 Task: Make in the project AgileIntegrate a sprint 'Sprint Backlog Refinement'. Create in the project AgileIntegrate a sprint 'Sprint Backlog Refinement'. Add in the project AgileIntegrate a sprint 'Sprint Backlog Refinement'
Action: Mouse moved to (184, 47)
Screenshot: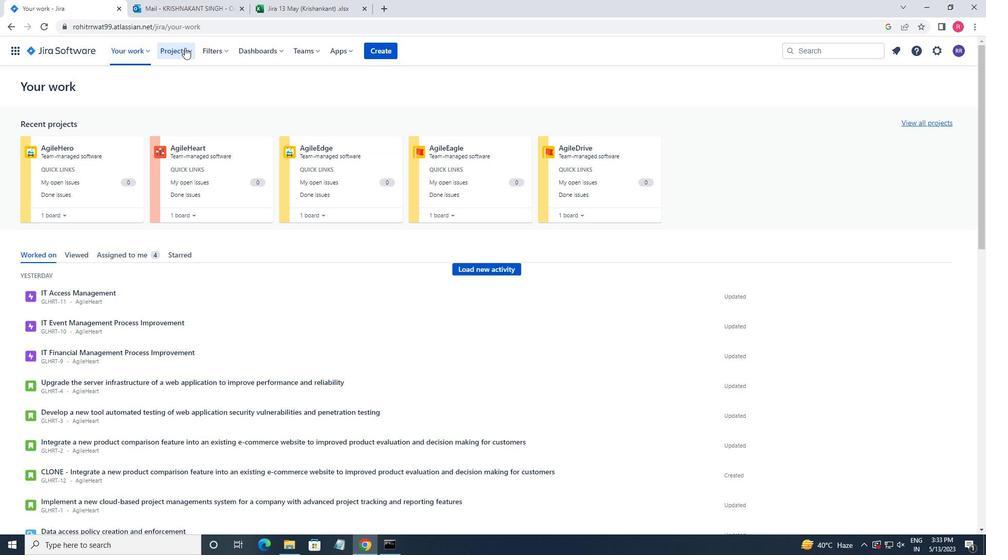 
Action: Mouse pressed left at (184, 47)
Screenshot: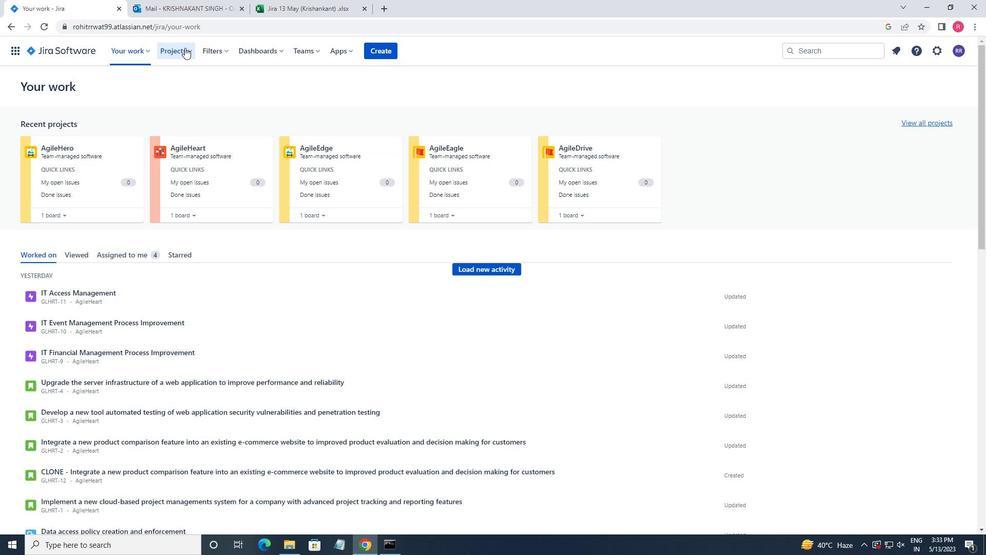 
Action: Mouse moved to (216, 103)
Screenshot: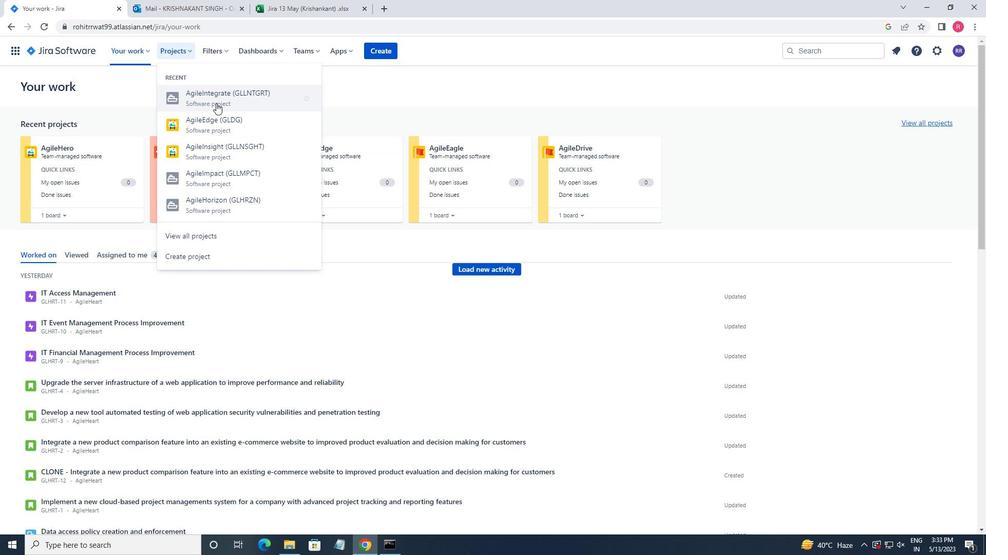 
Action: Mouse pressed left at (216, 103)
Screenshot: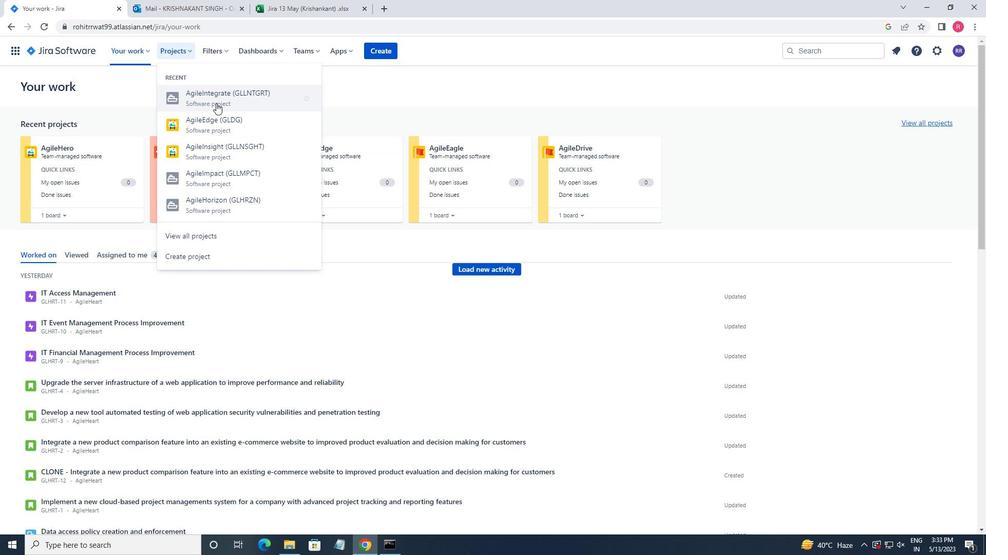 
Action: Mouse moved to (57, 157)
Screenshot: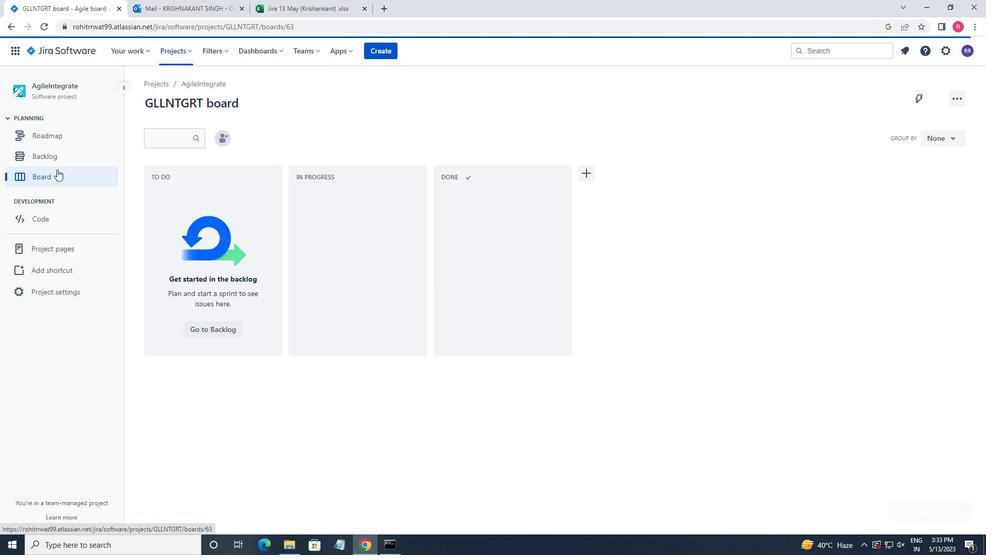 
Action: Mouse pressed left at (57, 157)
Screenshot: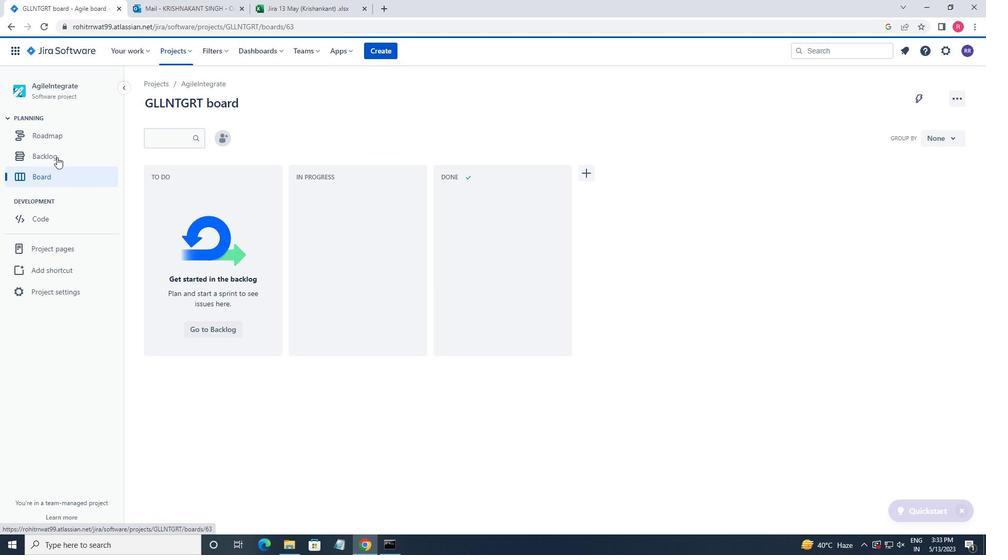 
Action: Mouse moved to (436, 218)
Screenshot: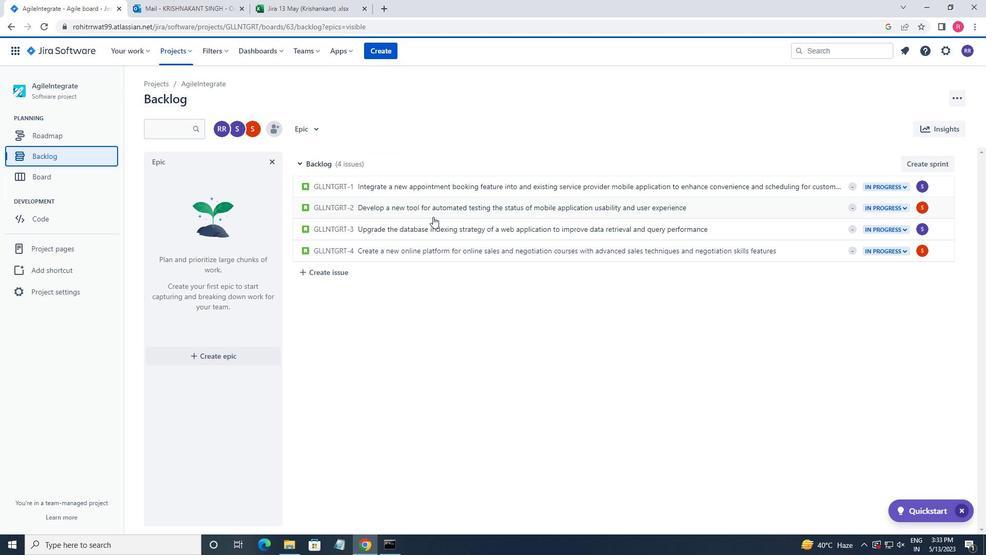 
Action: Mouse scrolled (436, 218) with delta (0, 0)
Screenshot: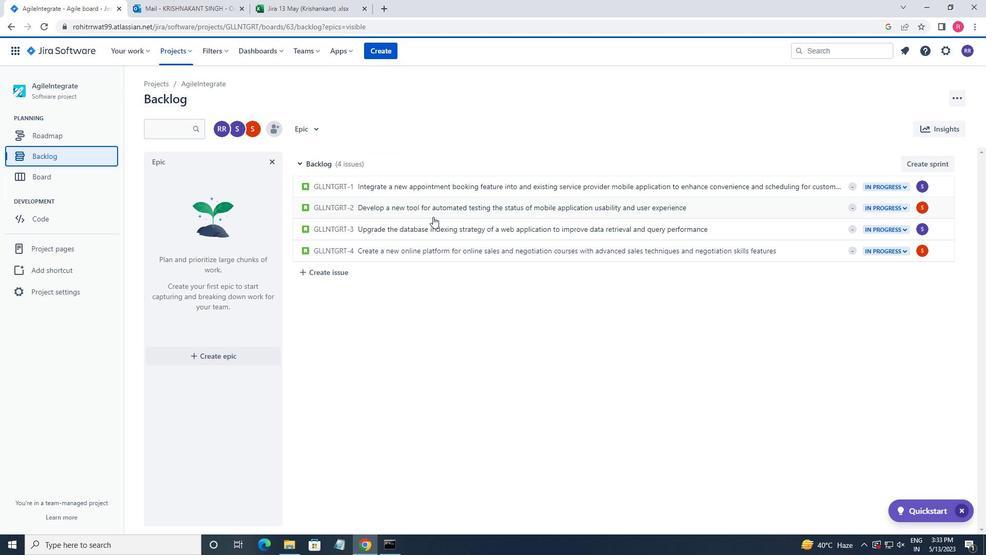 
Action: Mouse moved to (912, 162)
Screenshot: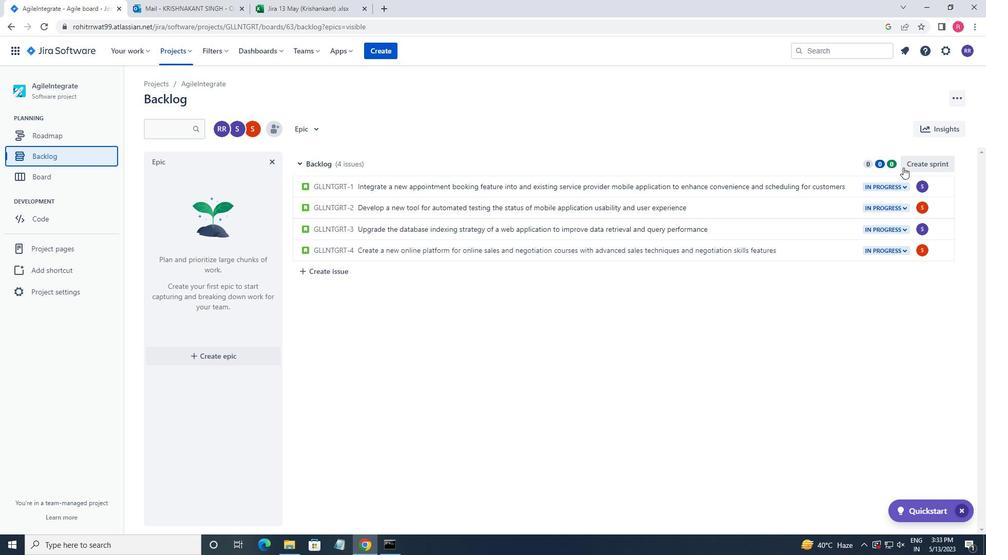 
Action: Mouse pressed left at (912, 162)
Screenshot: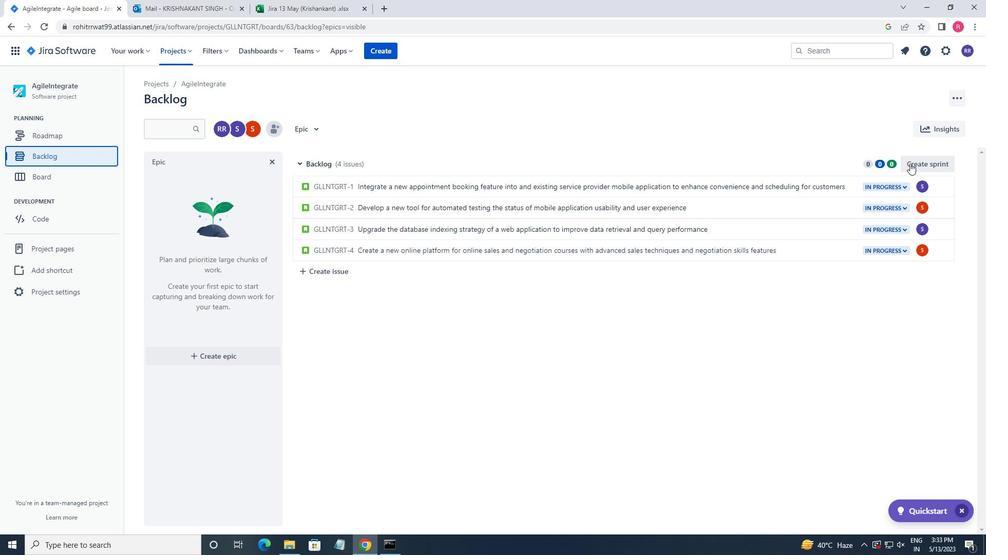 
Action: Key pressed <Key.shift>SPRIN
Screenshot: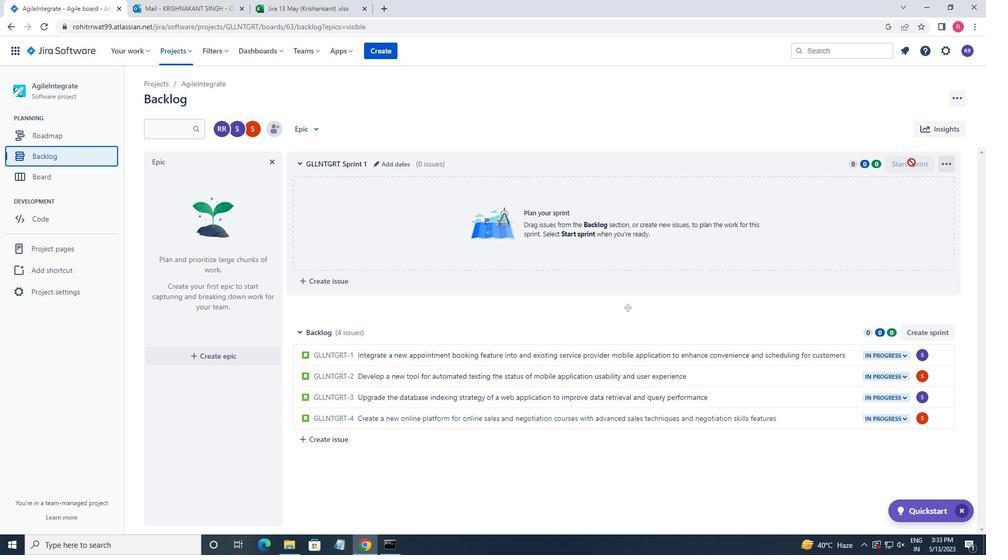 
Action: Mouse moved to (371, 169)
Screenshot: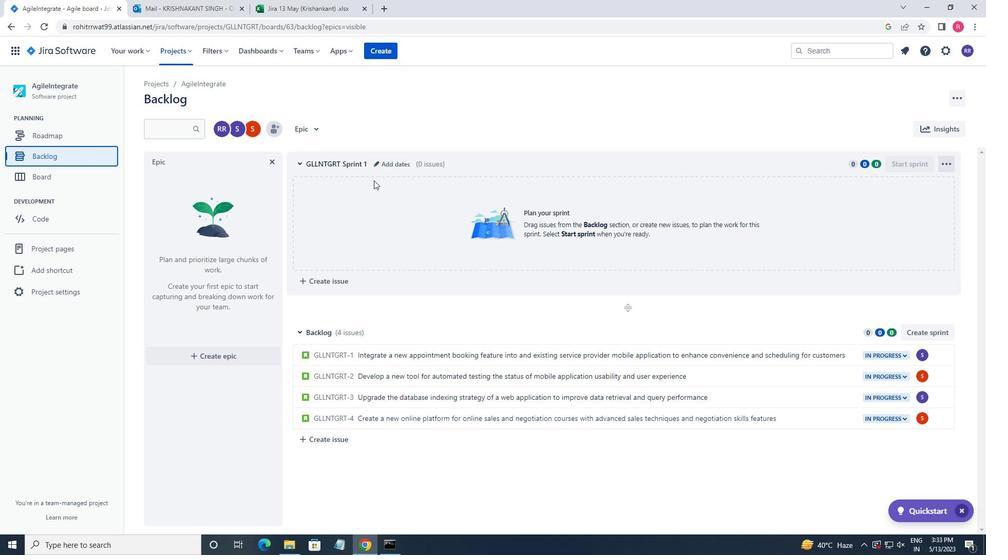 
Action: Mouse pressed left at (371, 169)
Screenshot: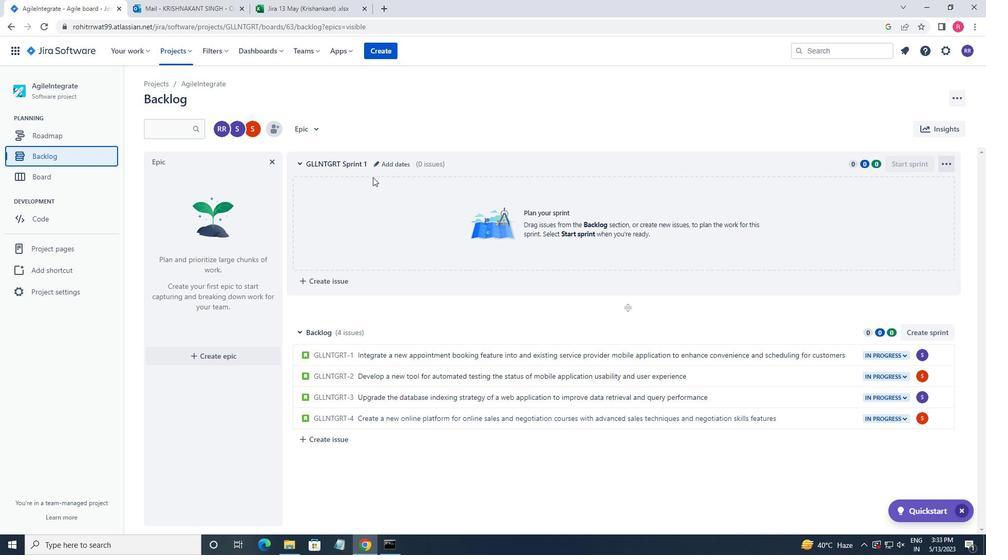 
Action: Mouse moved to (378, 159)
Screenshot: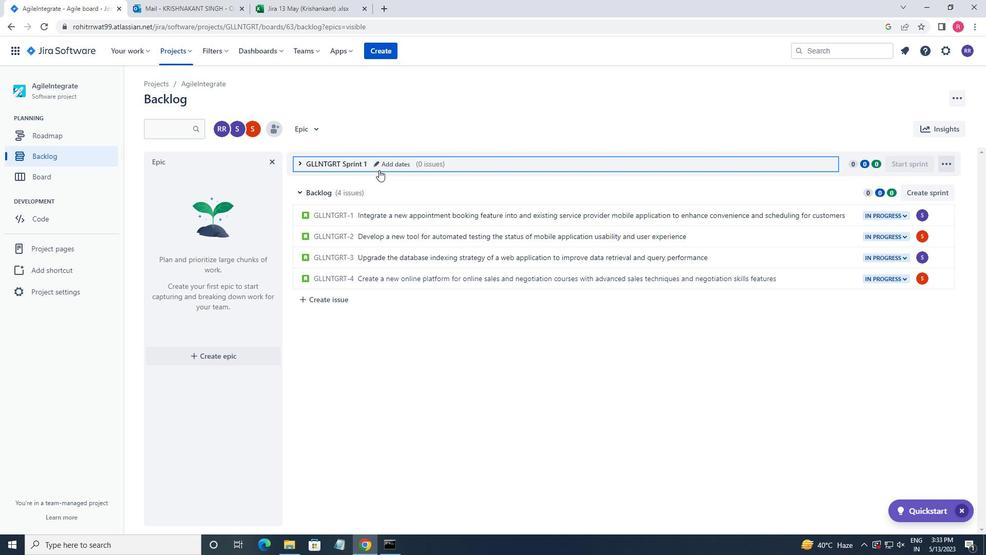 
Action: Mouse pressed left at (378, 159)
Screenshot: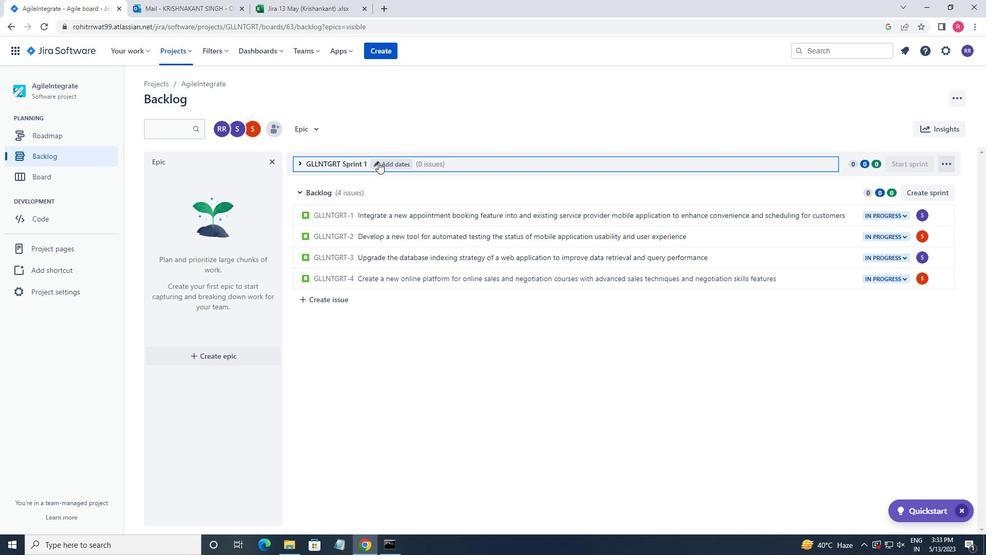 
Action: Key pressed <Key.backspace><Key.backspace><Key.backspace><Key.backspace><Key.backspace><Key.backspace><Key.backspace><Key.backspace><Key.backspace><Key.backspace><Key.backspace><Key.backspace><Key.backspace><Key.backspace><Key.backspace><Key.backspace><Key.backspace><Key.backspace><Key.backspace><Key.backspace><Key.backspace><Key.backspace><Key.backspace><Key.backspace><Key.shift>SPRINT<Key.space><Key.shift>BA
Screenshot: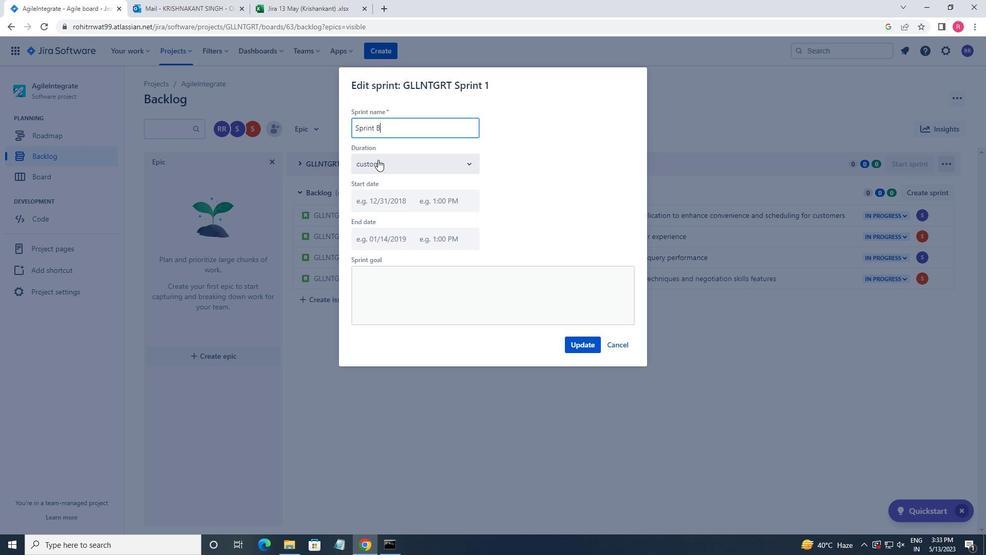 
Action: Mouse moved to (384, 162)
Screenshot: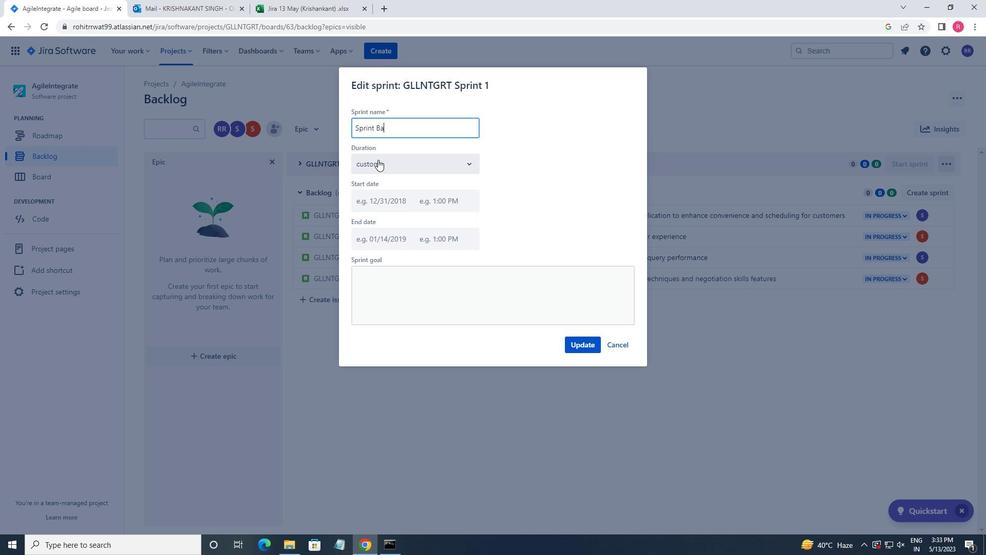 
Action: Key pressed C
Screenshot: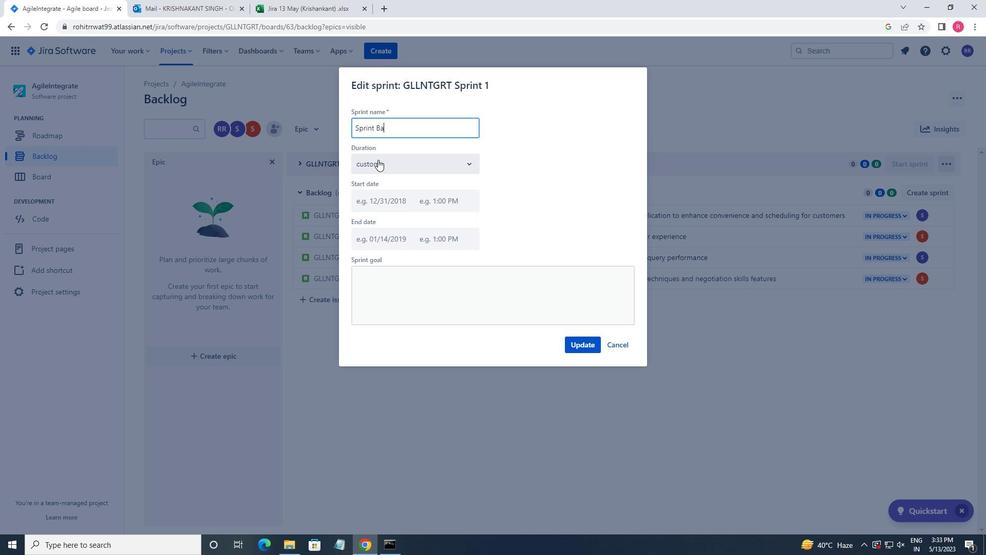 
Action: Mouse moved to (385, 162)
Screenshot: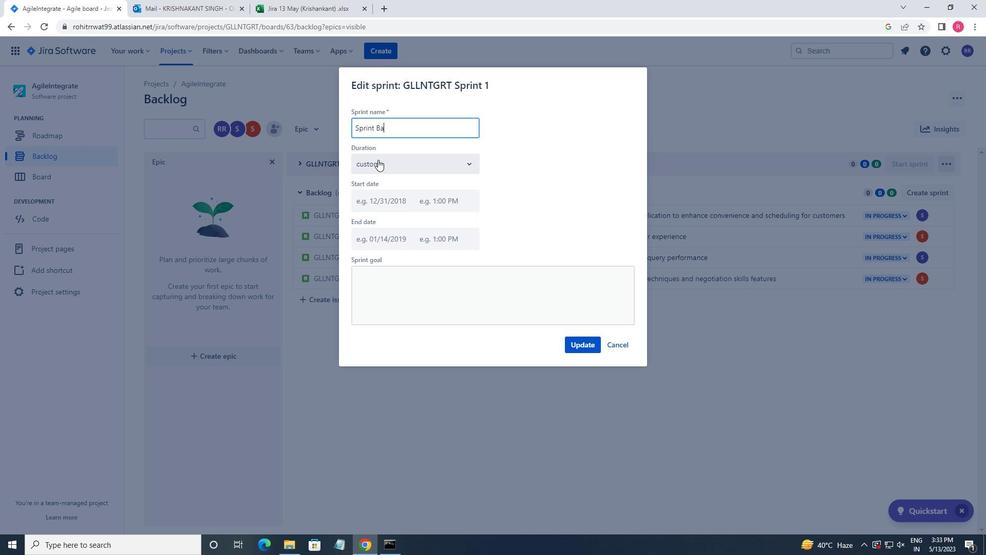 
Action: Key pressed KLOG<Key.space><Key.space><Key.shift>REFINEMENT
Screenshot: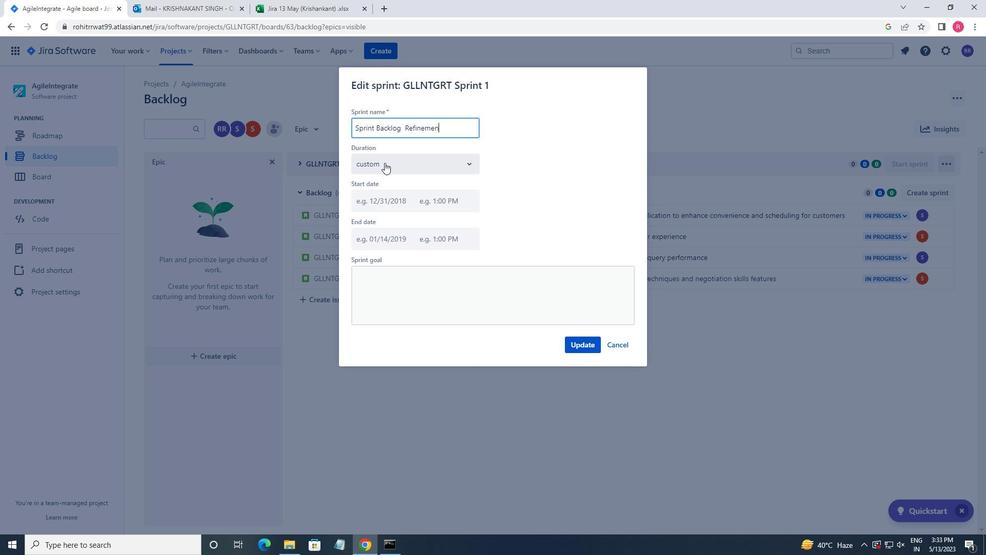 
Action: Mouse moved to (577, 350)
Screenshot: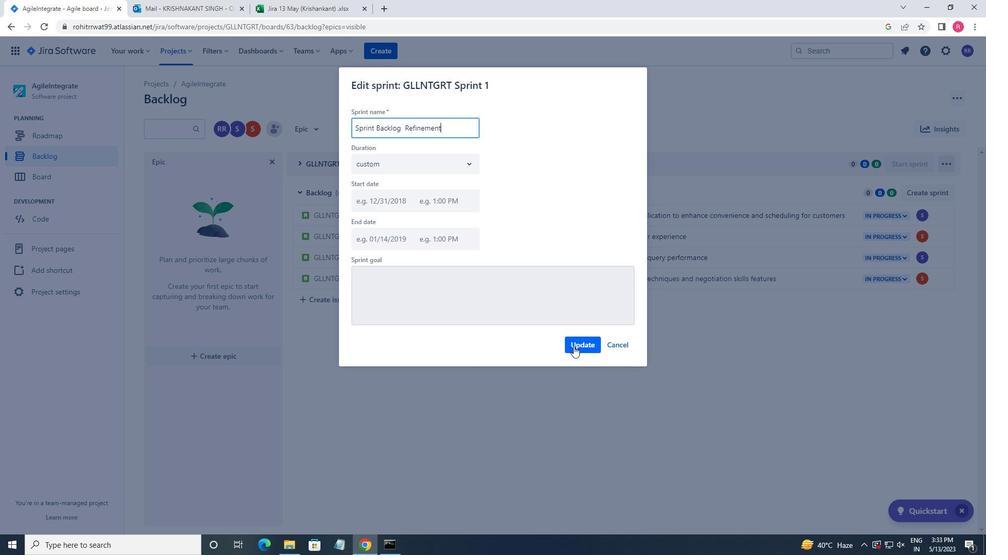 
Action: Mouse pressed left at (577, 350)
Screenshot: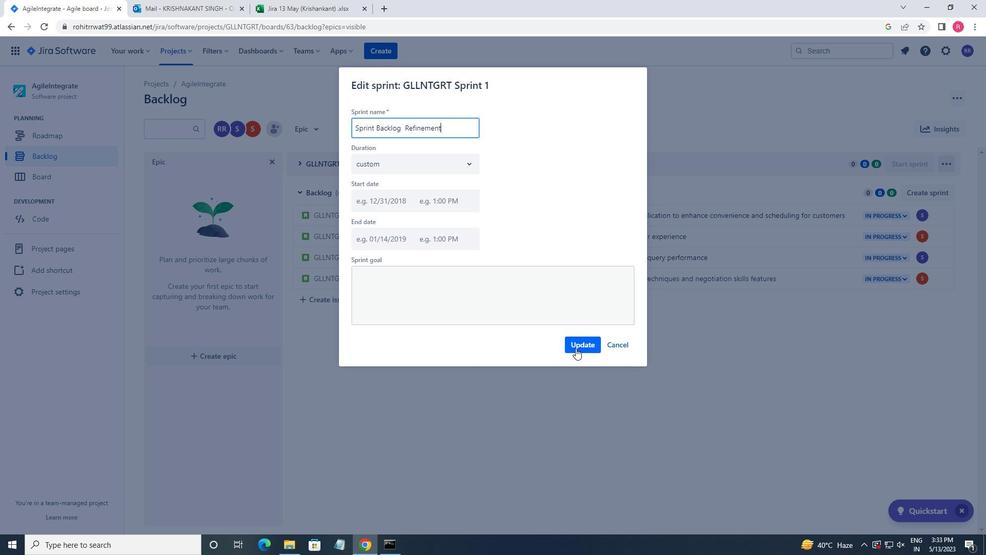 
Action: Mouse moved to (919, 190)
Screenshot: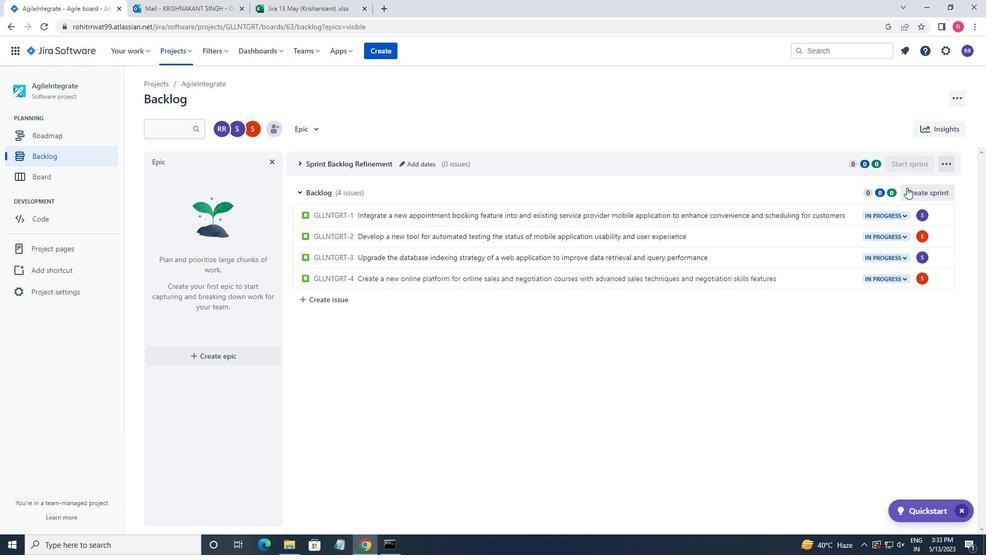 
Action: Mouse pressed left at (919, 190)
Screenshot: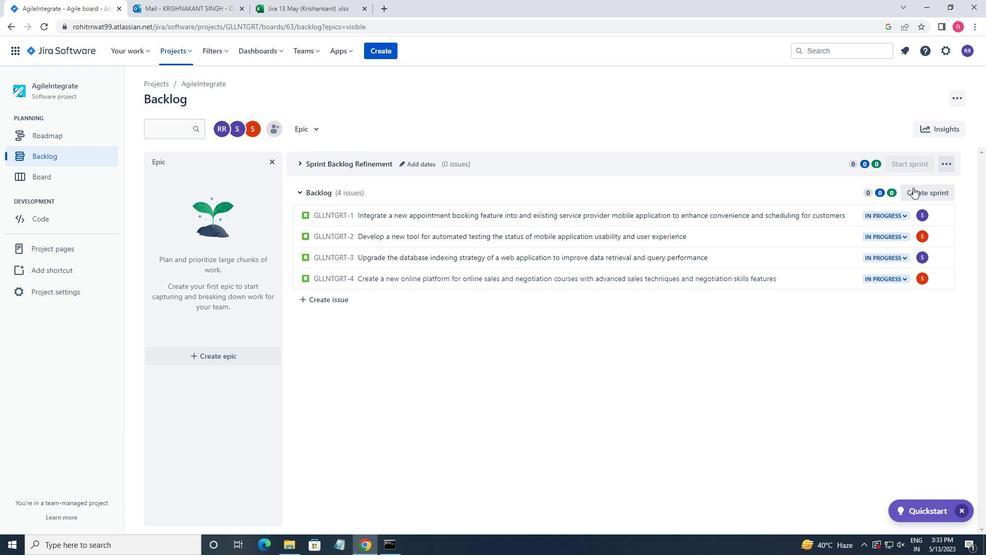 
Action: Mouse moved to (404, 193)
Screenshot: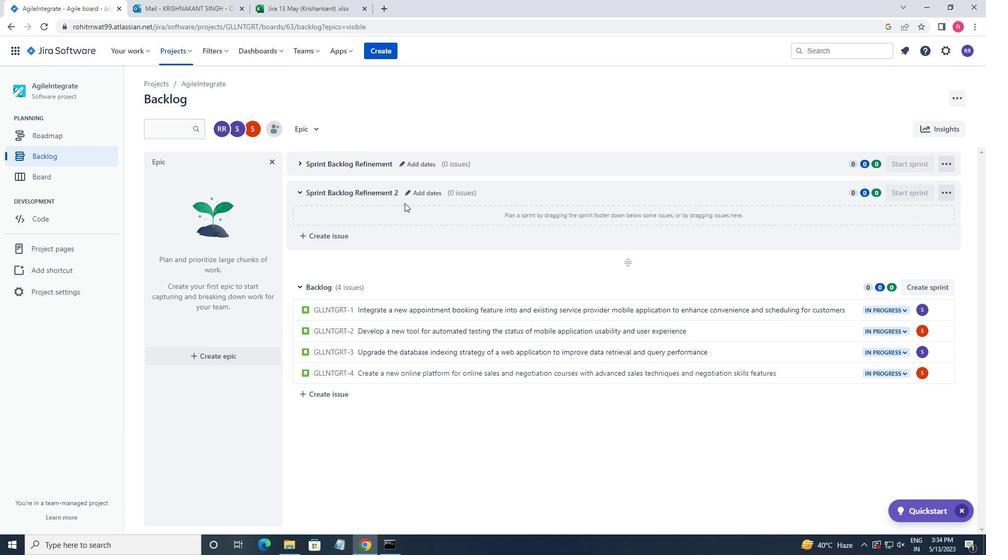 
Action: Mouse pressed left at (404, 193)
Screenshot: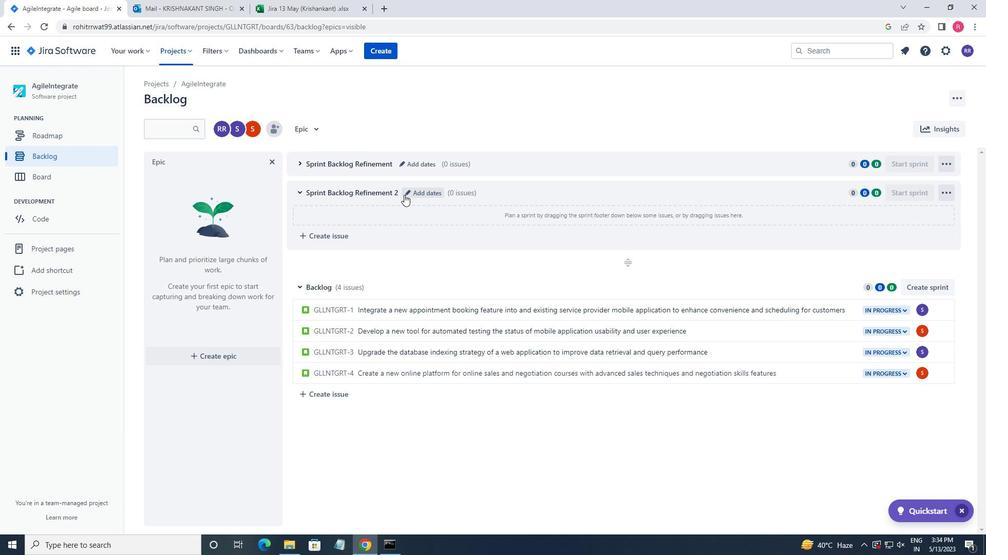 
Action: Mouse moved to (405, 194)
Screenshot: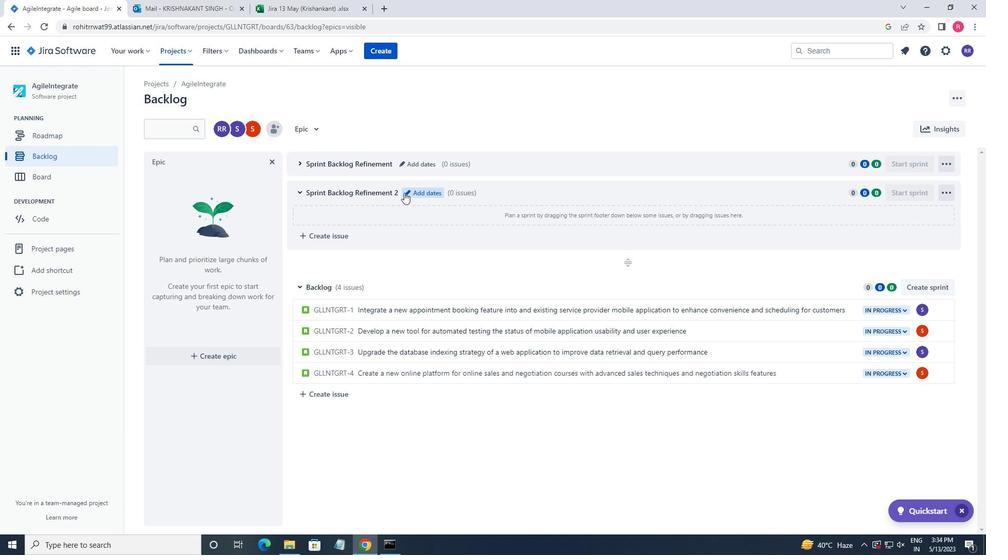 
Action: Key pressed <Key.backspace><Key.enter>
Screenshot: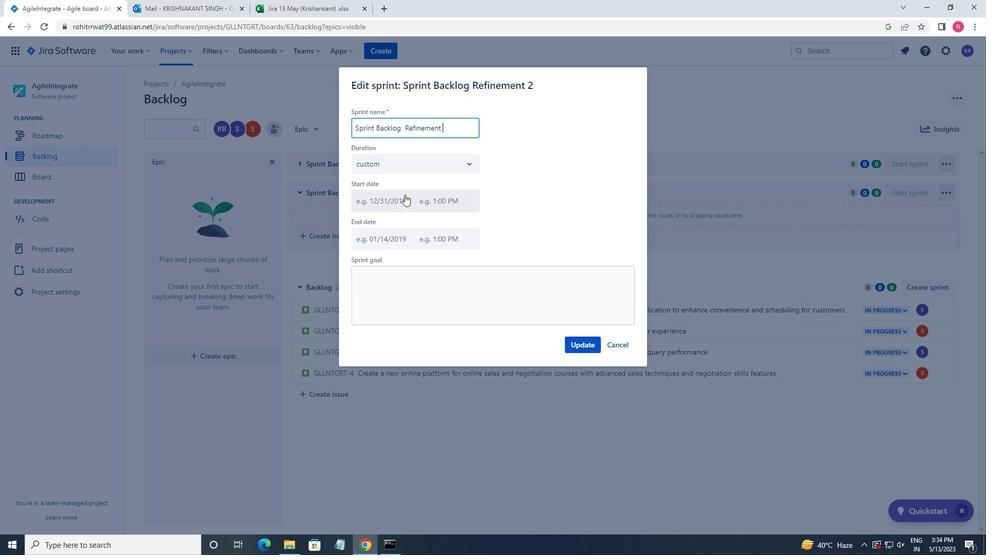 
Action: Mouse moved to (924, 287)
Screenshot: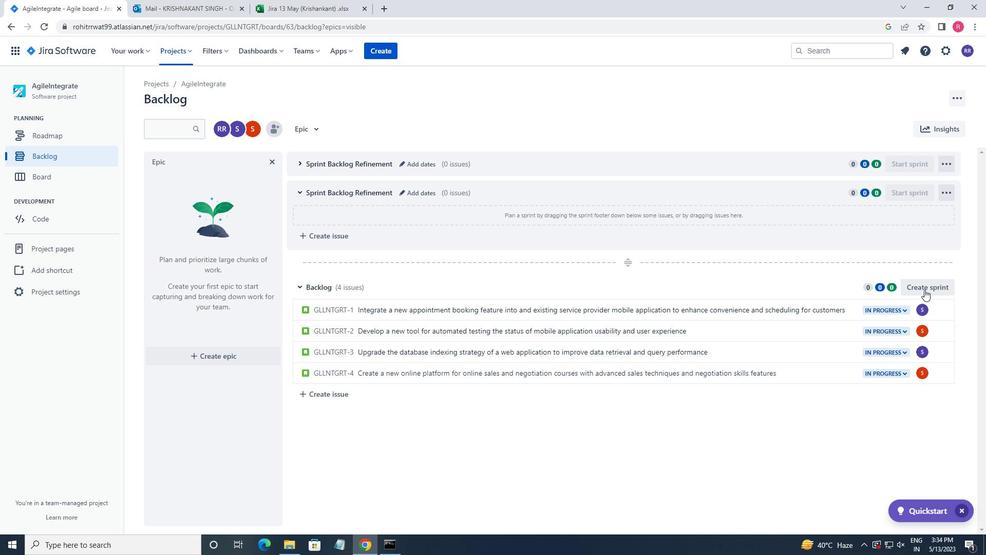 
Action: Mouse pressed left at (924, 287)
Screenshot: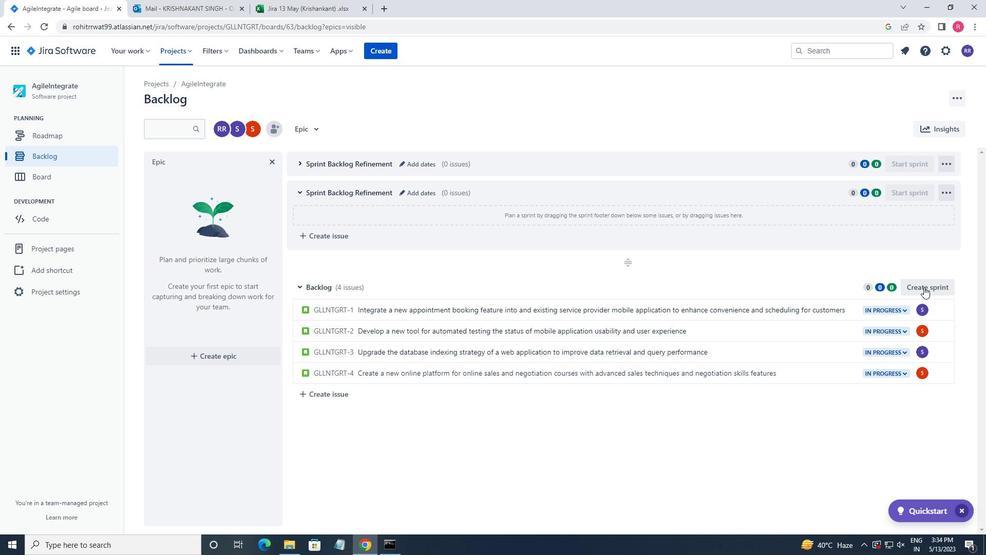 
Action: Mouse moved to (412, 287)
Screenshot: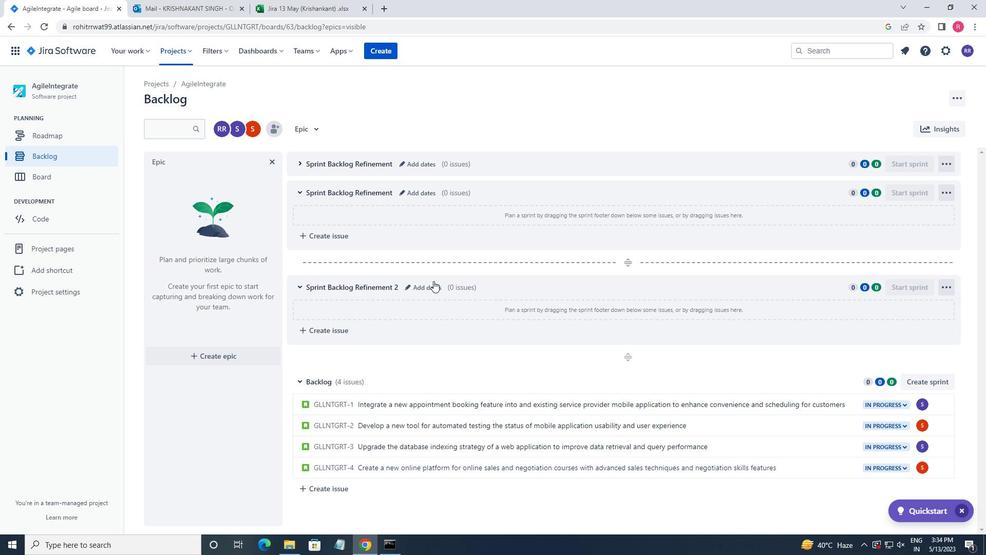 
Action: Mouse pressed left at (412, 287)
Screenshot: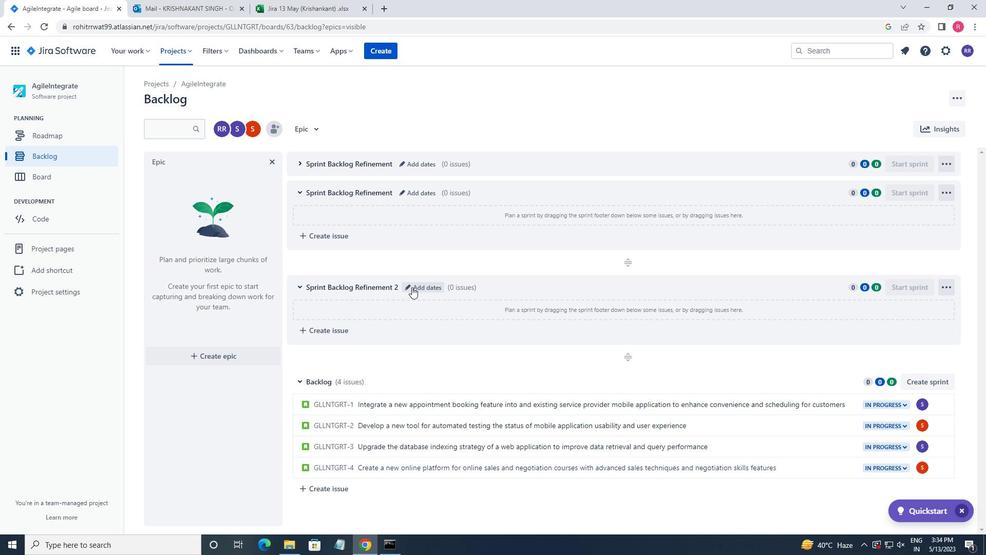 
Action: Mouse moved to (391, 260)
Screenshot: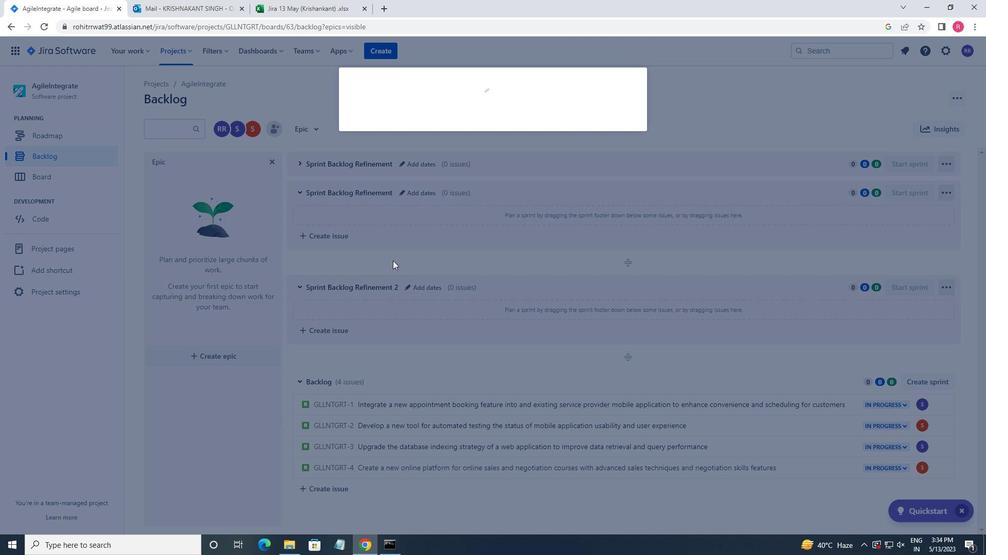 
Action: Key pressed <Key.backspace><Key.enter>
Screenshot: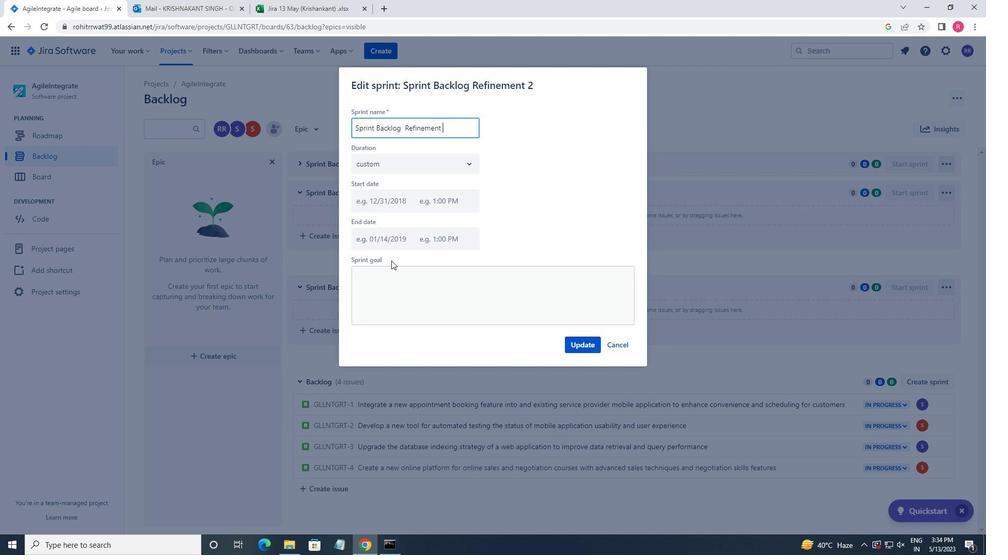 
Action: Mouse moved to (540, 450)
Screenshot: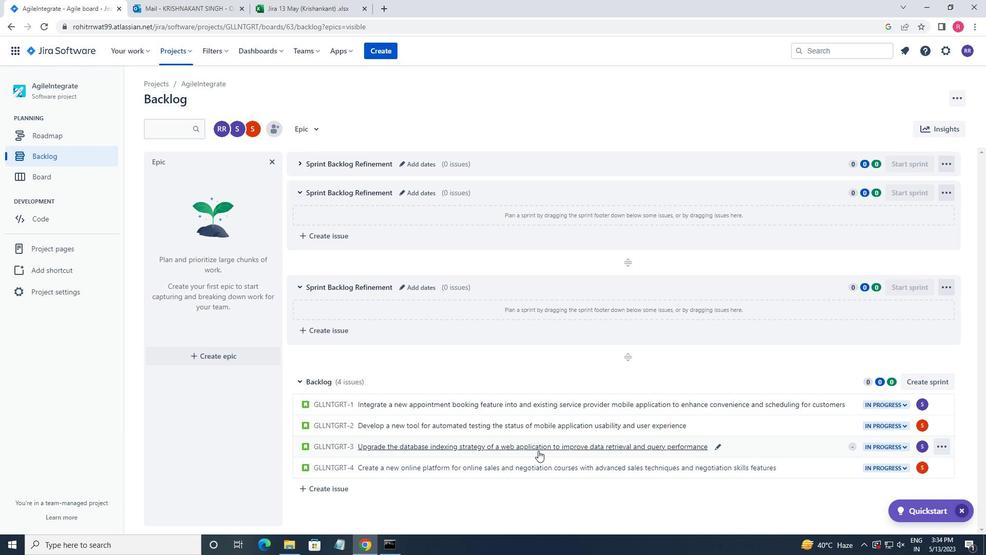 
